 Task: Create a task  Implement a feature for users to share content with friends , assign it to team member softage.8@softage.net in the project UltraTech and update the status of the task to  Off Track , set the priority of the task to Medium.
Action: Mouse moved to (39, 401)
Screenshot: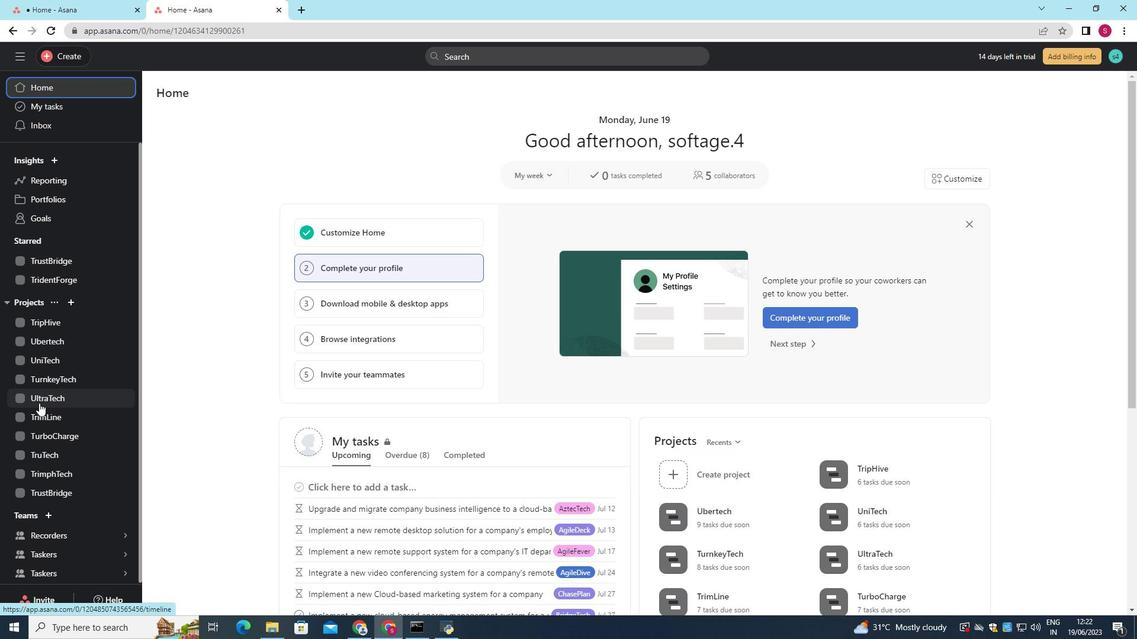 
Action: Mouse pressed left at (39, 401)
Screenshot: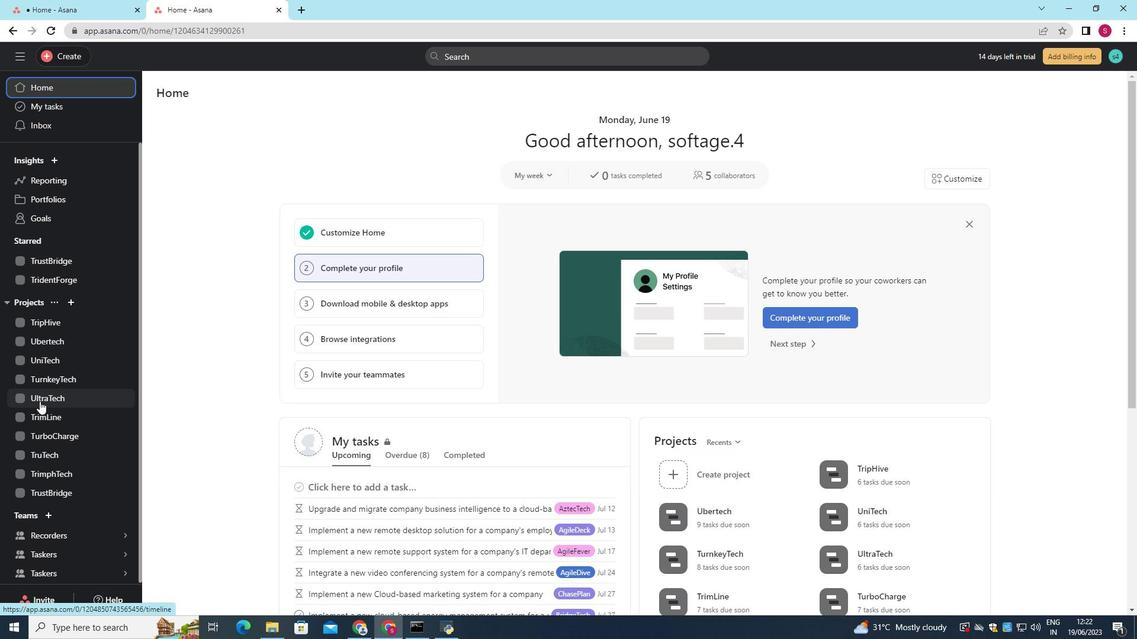 
Action: Mouse moved to (417, 352)
Screenshot: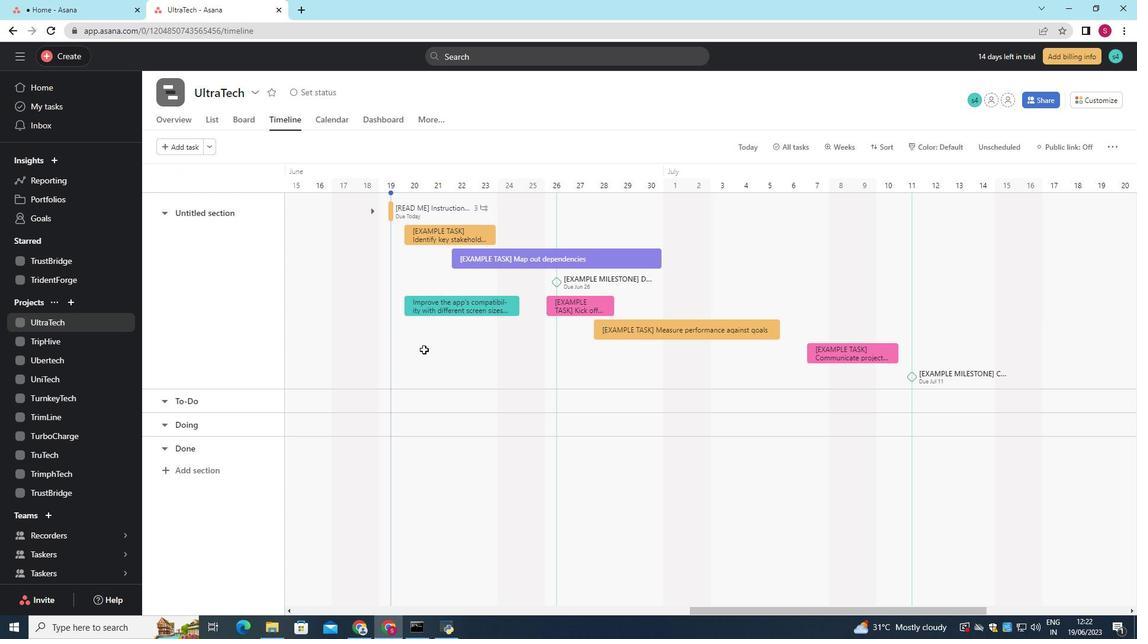 
Action: Mouse pressed left at (417, 352)
Screenshot: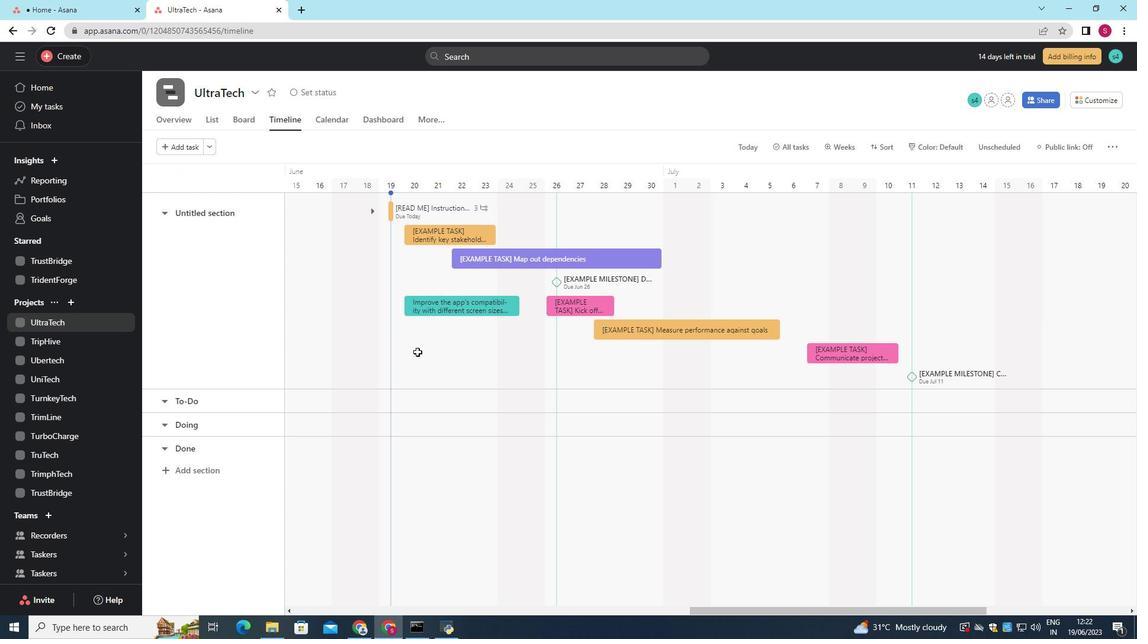 
Action: Mouse moved to (410, 357)
Screenshot: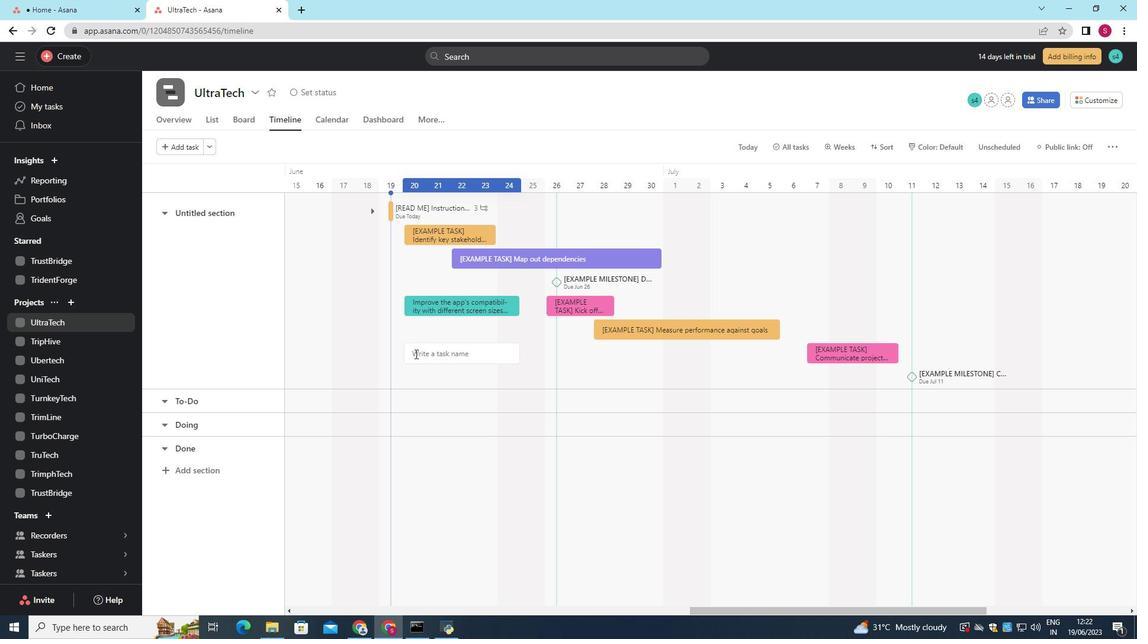 
Action: Key pressed <Key.shift>Implement<Key.space>a<Key.space>feature<Key.space>for<Key.space>users<Key.space>to<Key.space>share<Key.space>content<Key.space>with<Key.space>friends
Screenshot: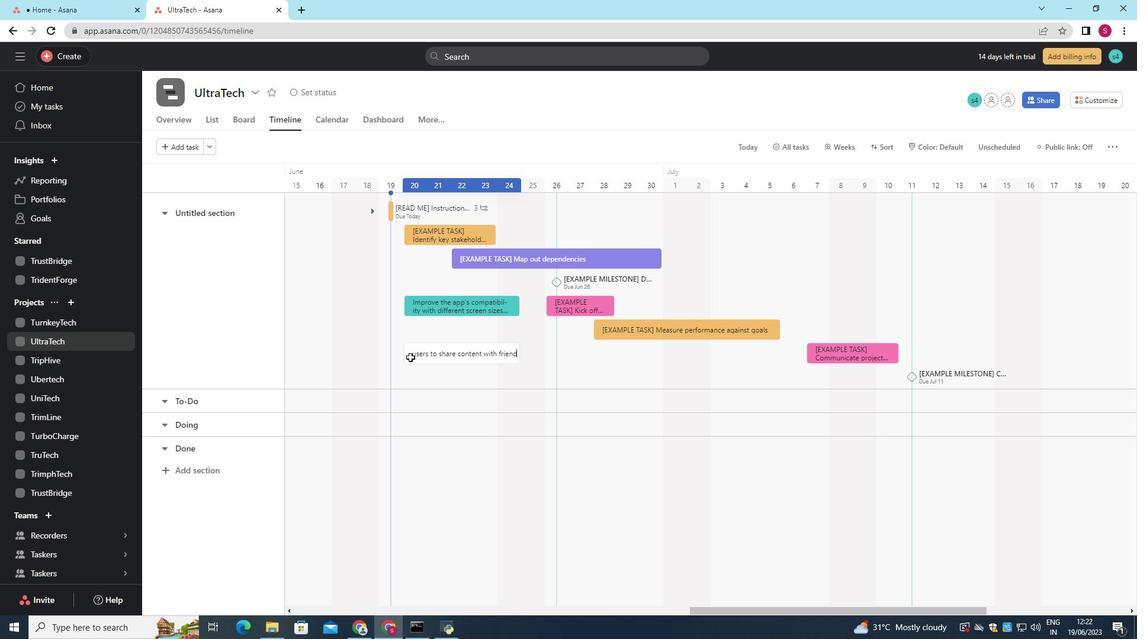 
Action: Mouse moved to (521, 309)
Screenshot: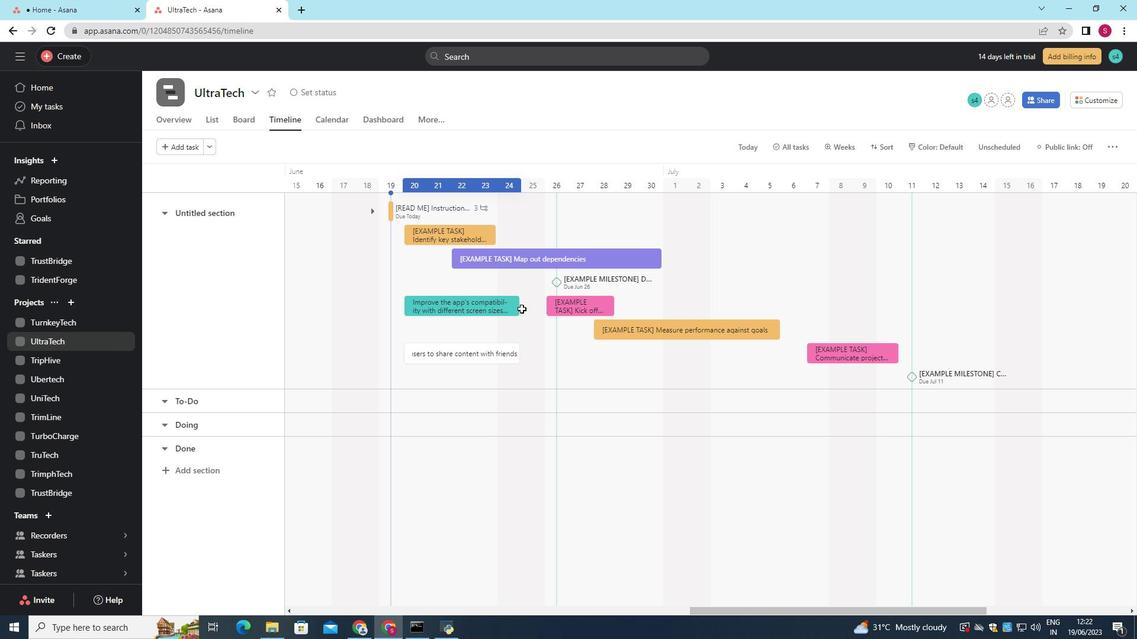 
Action: Key pressed <Key.enter>
Screenshot: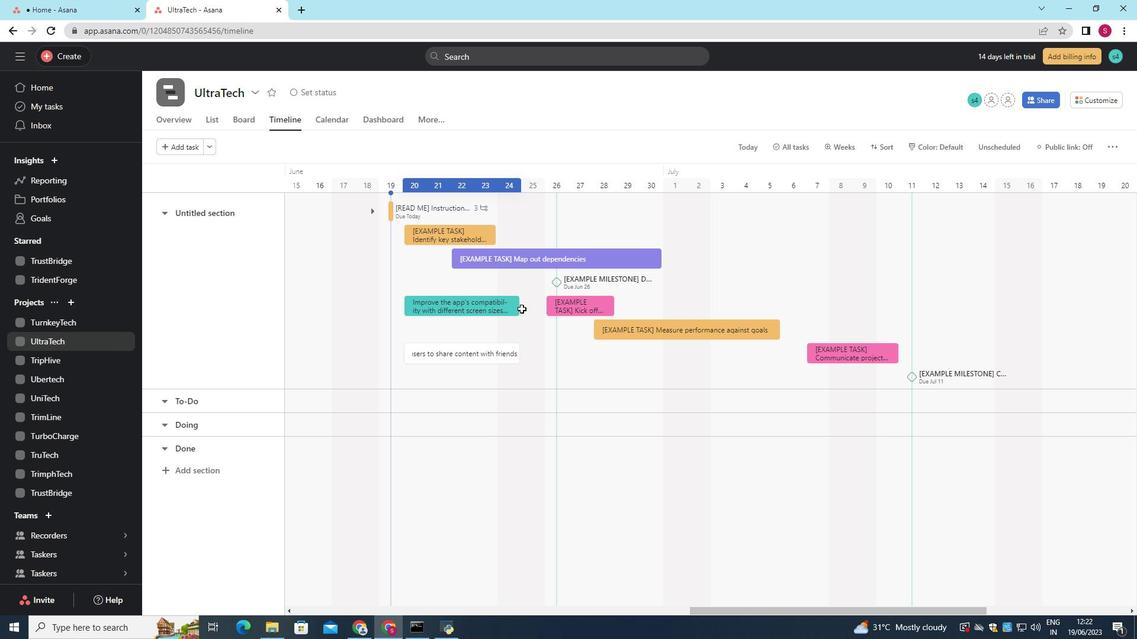 
Action: Mouse moved to (479, 348)
Screenshot: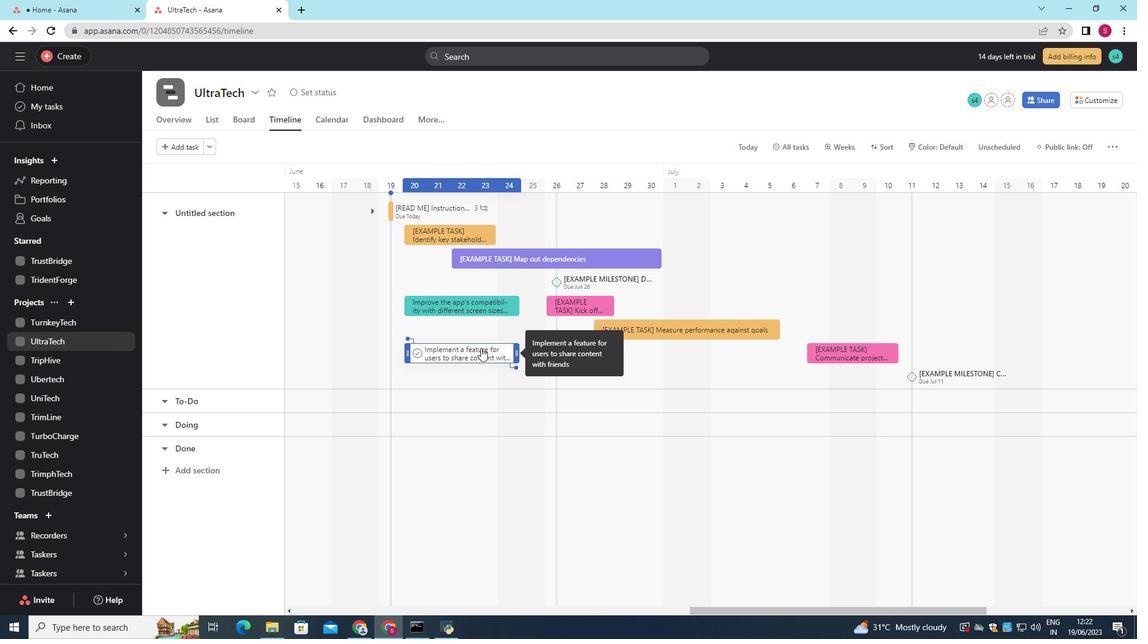 
Action: Mouse pressed left at (479, 348)
Screenshot: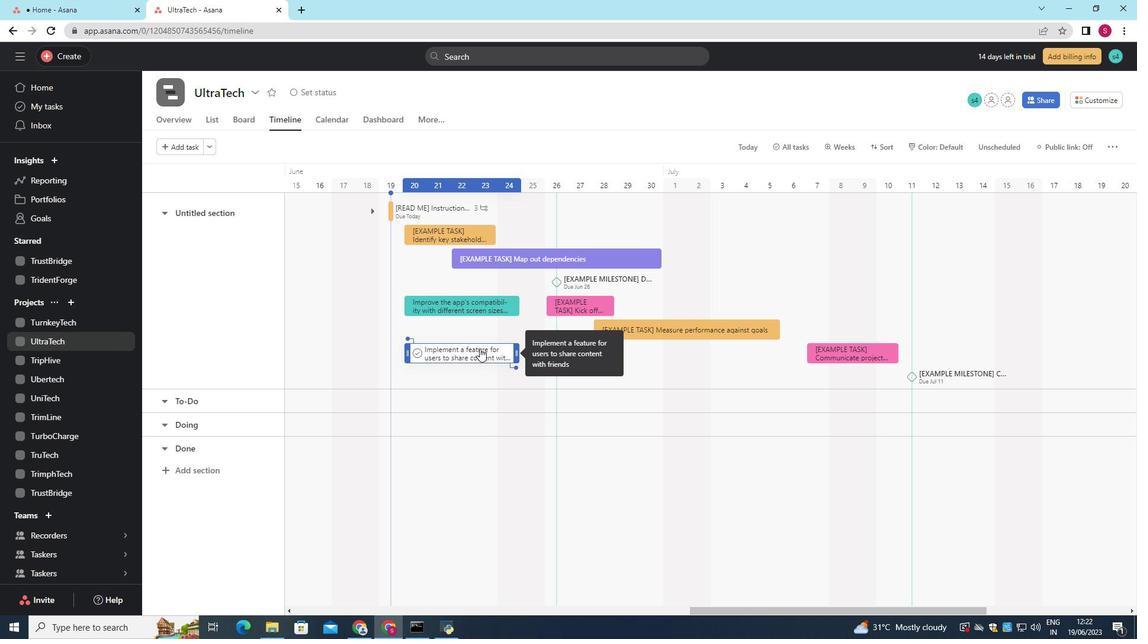 
Action: Mouse moved to (876, 230)
Screenshot: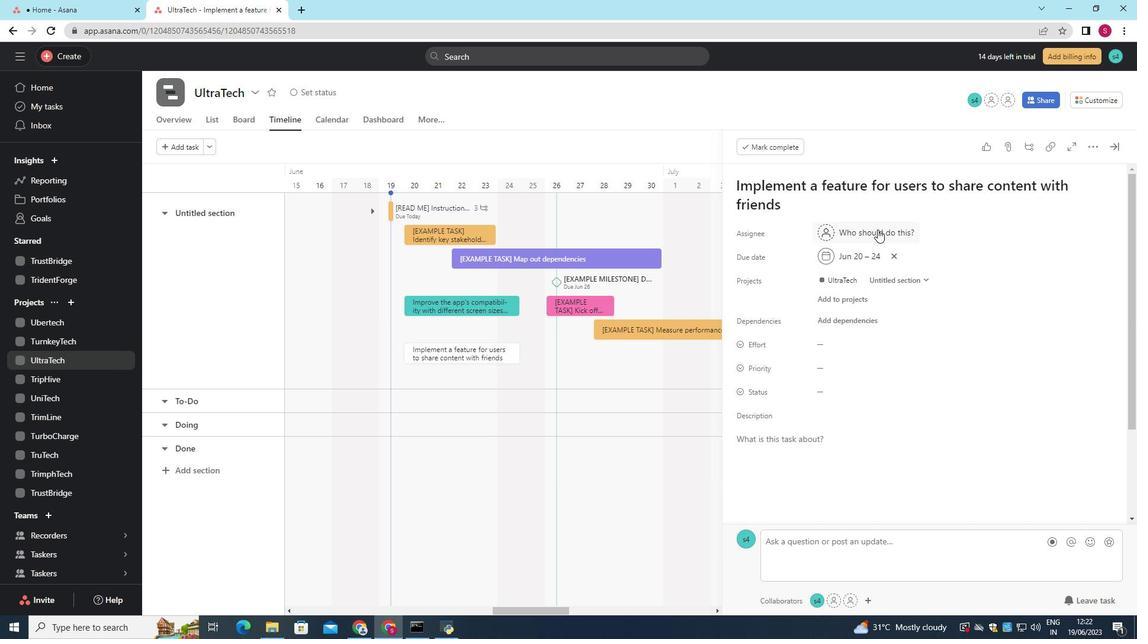 
Action: Mouse pressed left at (876, 230)
Screenshot: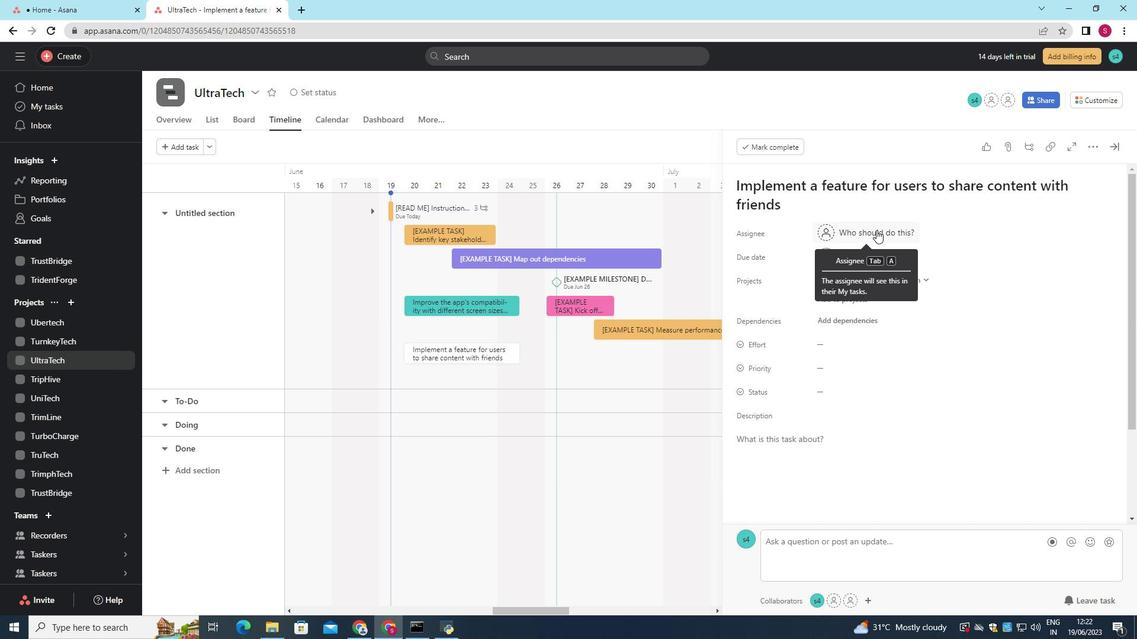 
Action: Mouse moved to (851, 245)
Screenshot: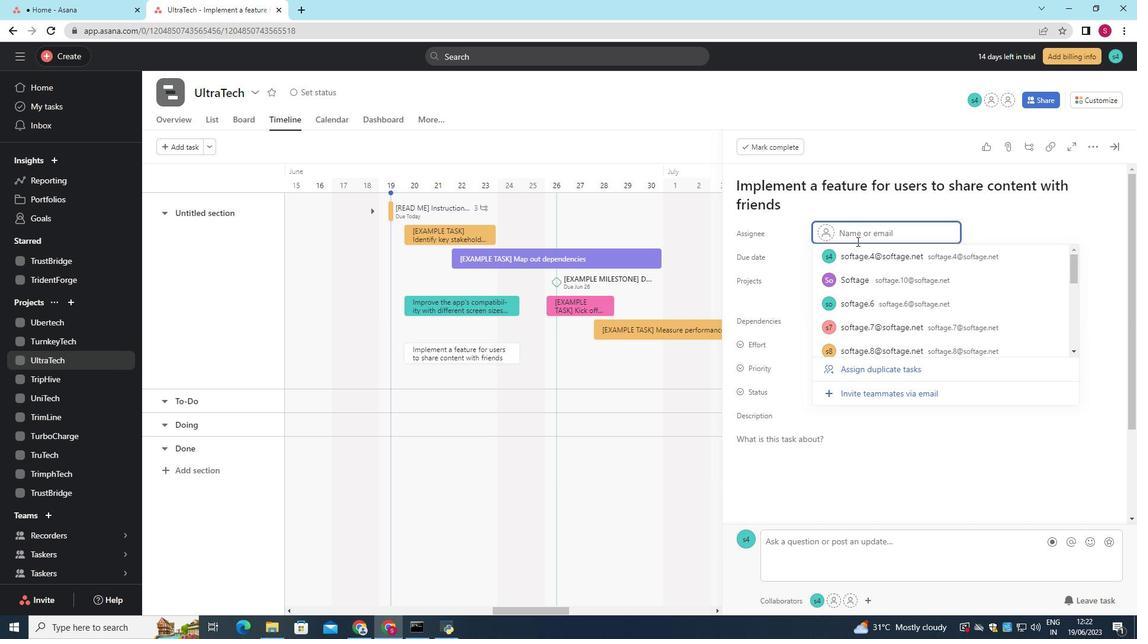 
Action: Key pressed softage.8<Key.shift>@softage.net<Key.enter>
Screenshot: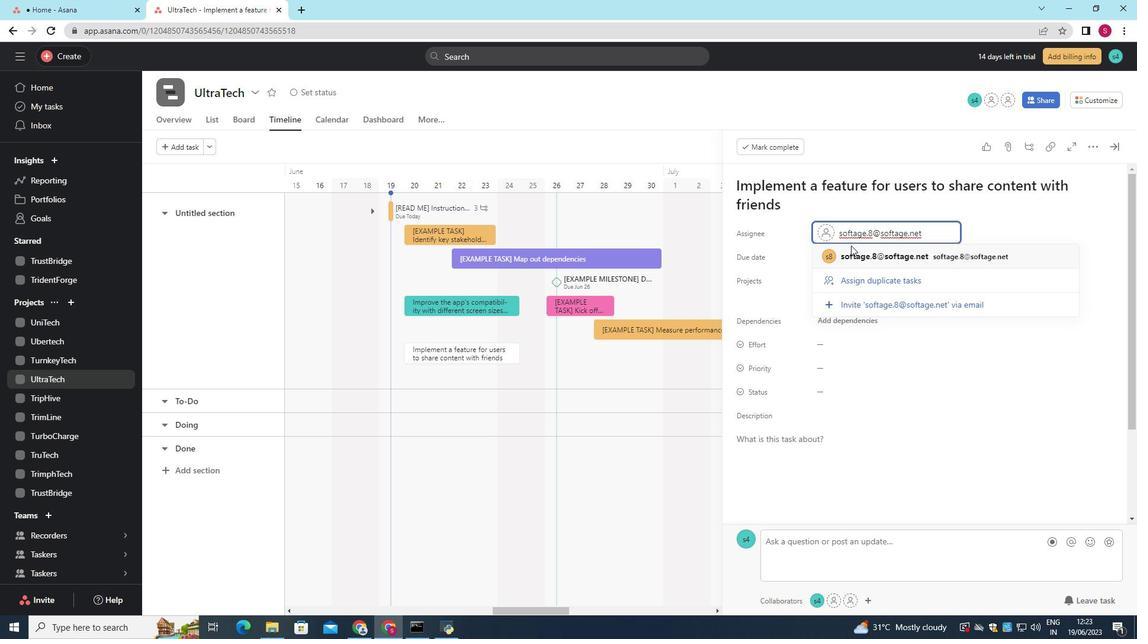 
Action: Mouse moved to (871, 398)
Screenshot: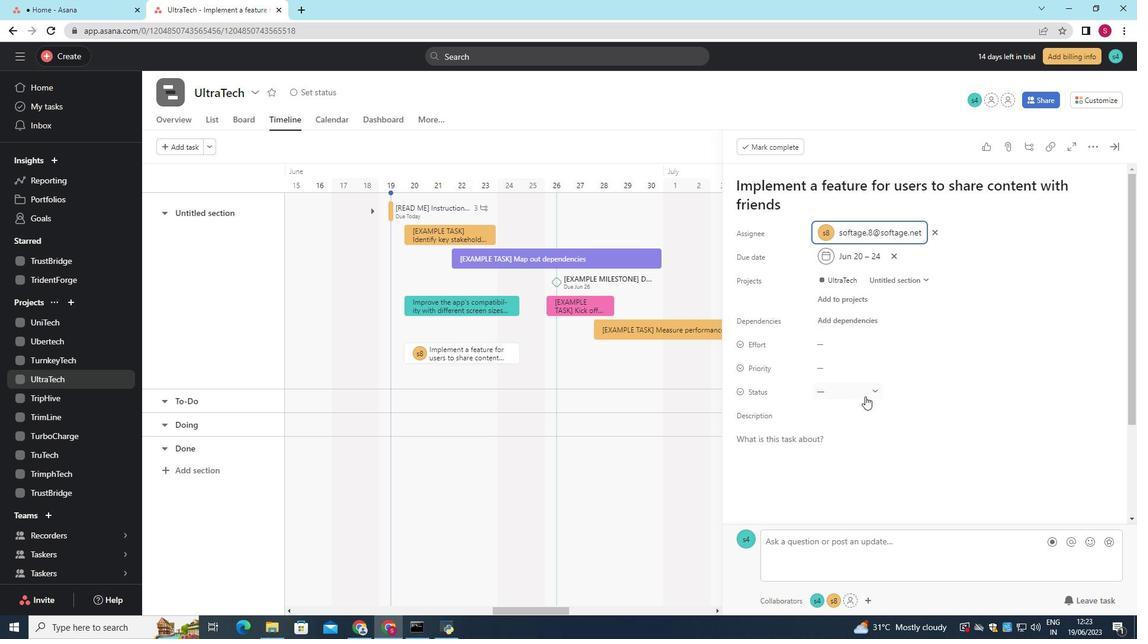 
Action: Mouse pressed left at (871, 398)
Screenshot: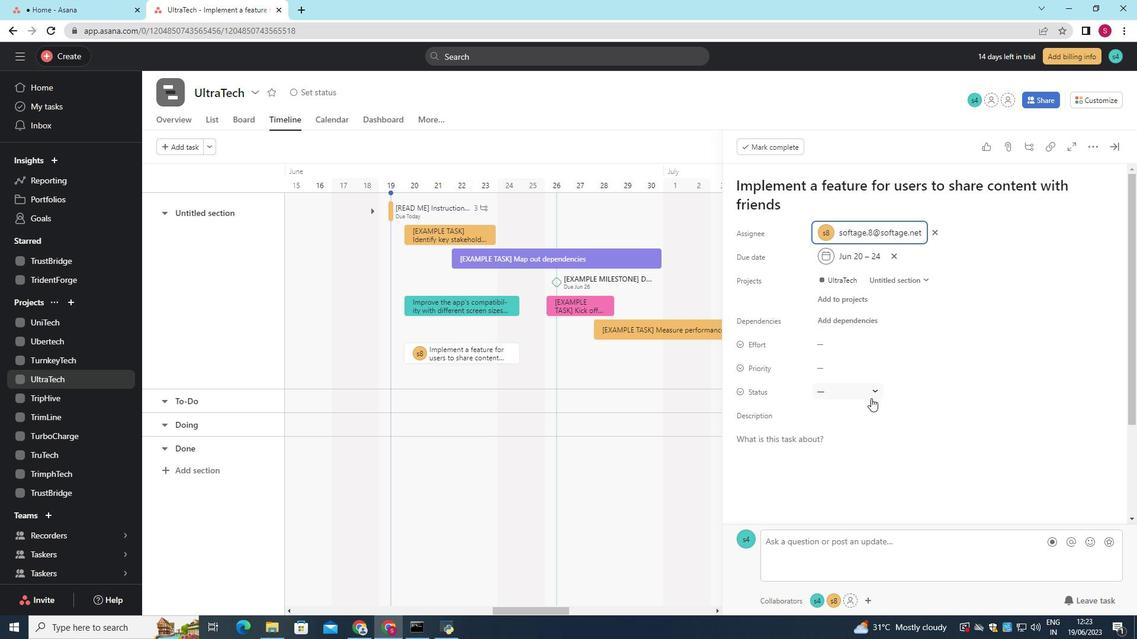 
Action: Mouse moved to (855, 473)
Screenshot: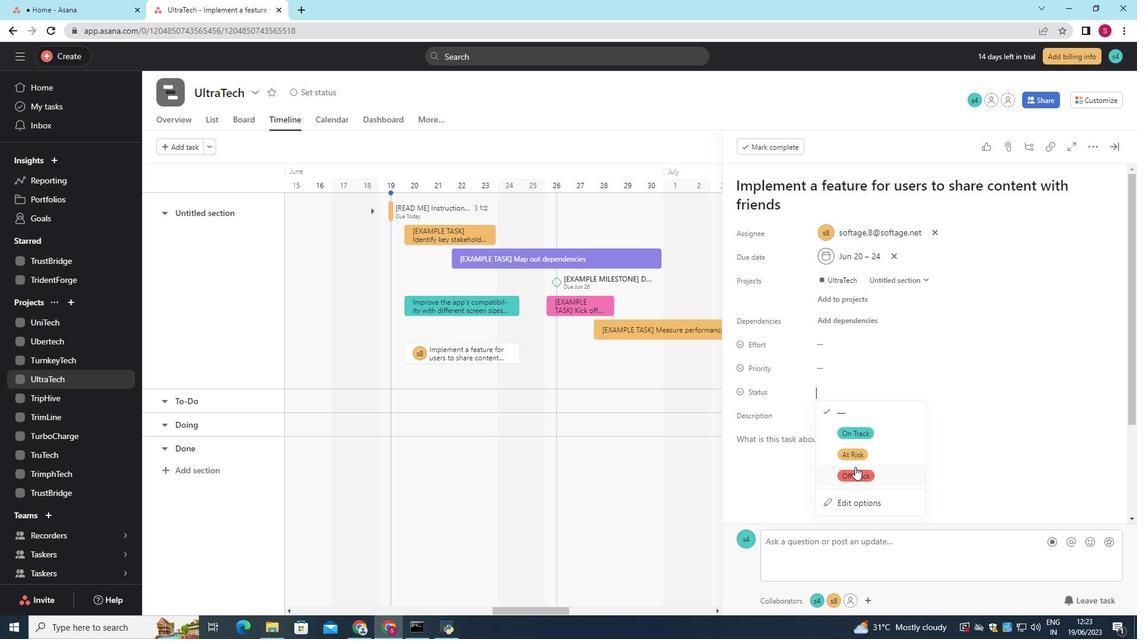 
Action: Mouse pressed left at (855, 473)
Screenshot: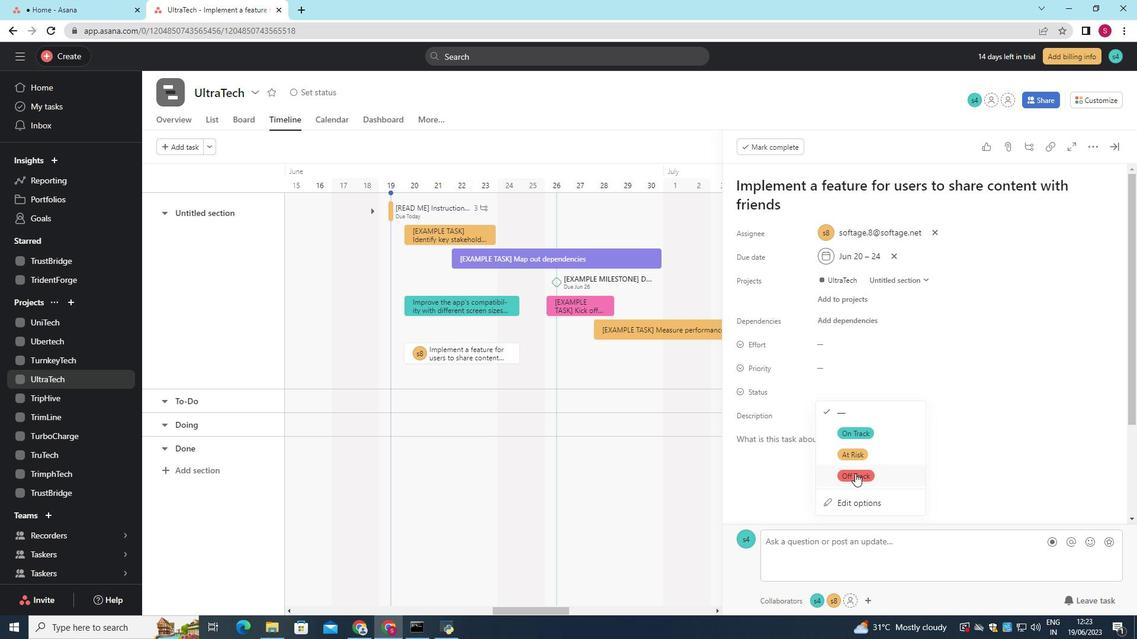 
Action: Mouse moved to (864, 363)
Screenshot: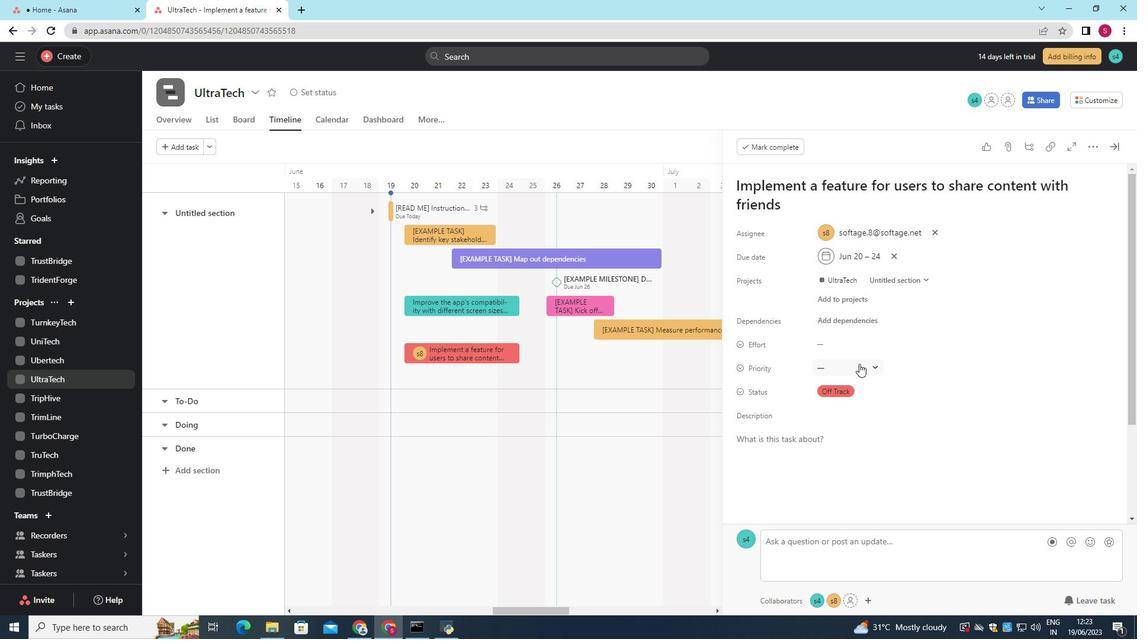 
Action: Mouse pressed left at (864, 363)
Screenshot: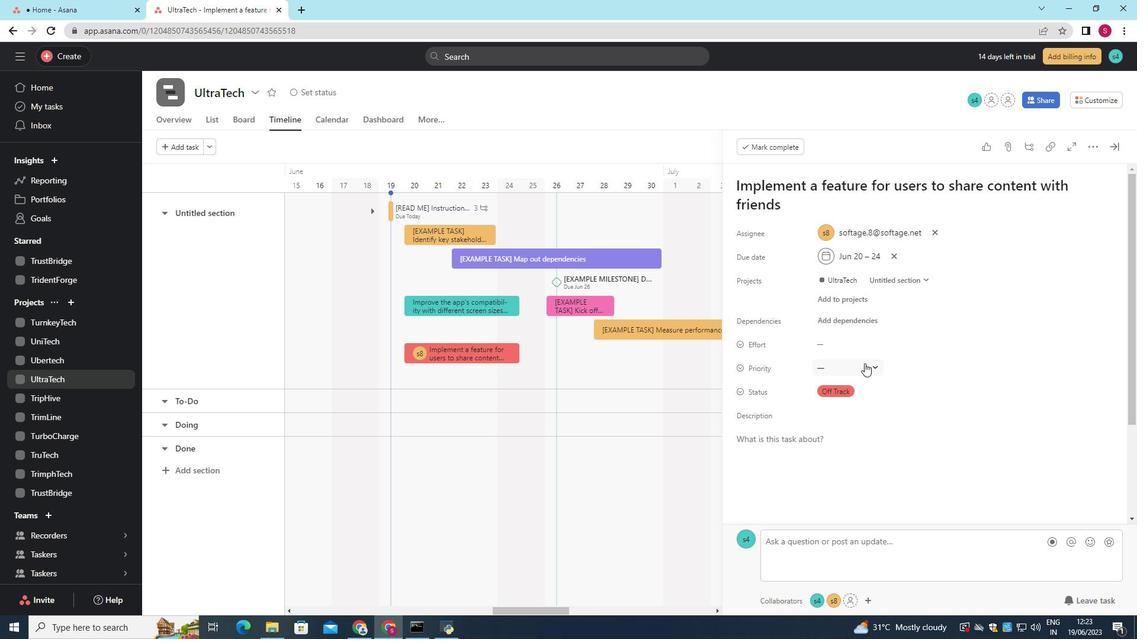 
Action: Mouse moved to (856, 426)
Screenshot: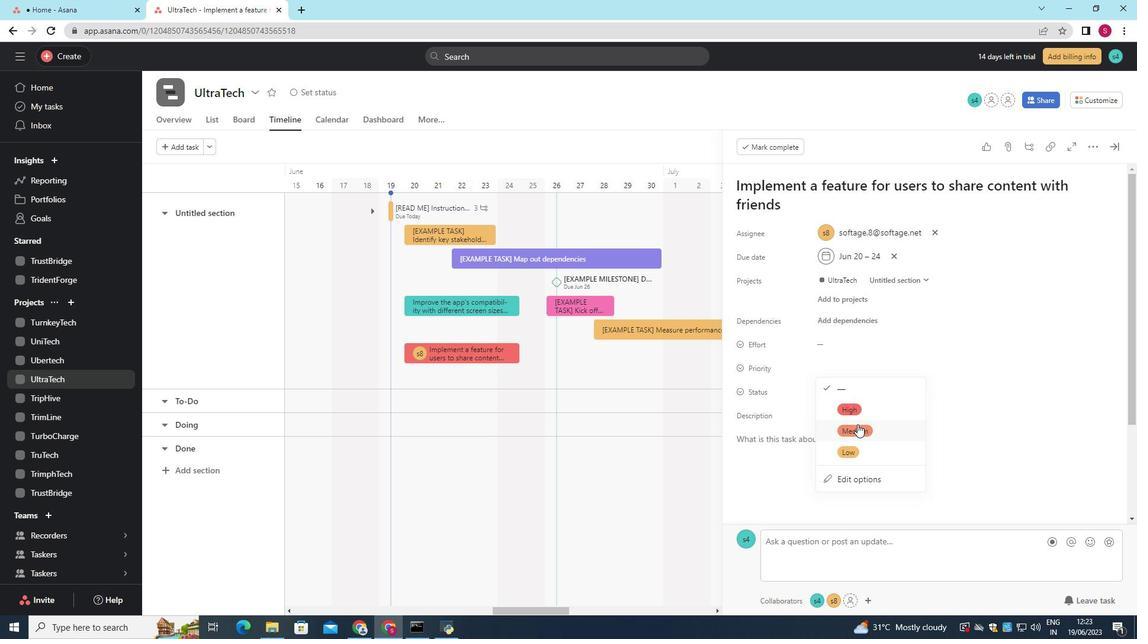 
Action: Mouse pressed left at (856, 426)
Screenshot: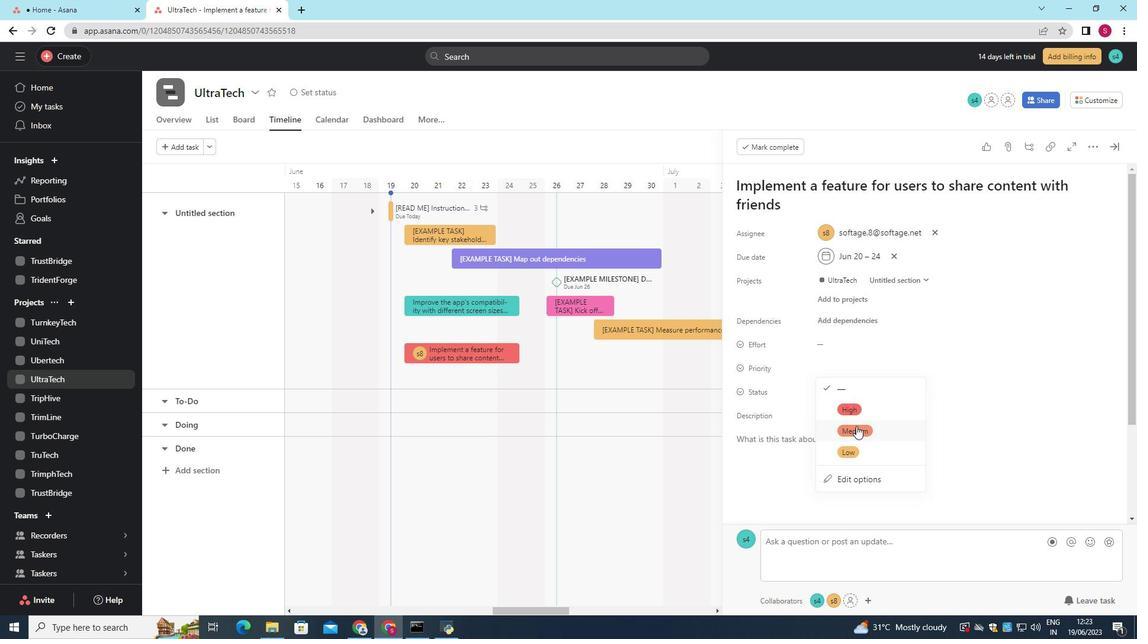 
Action: Mouse moved to (857, 424)
Screenshot: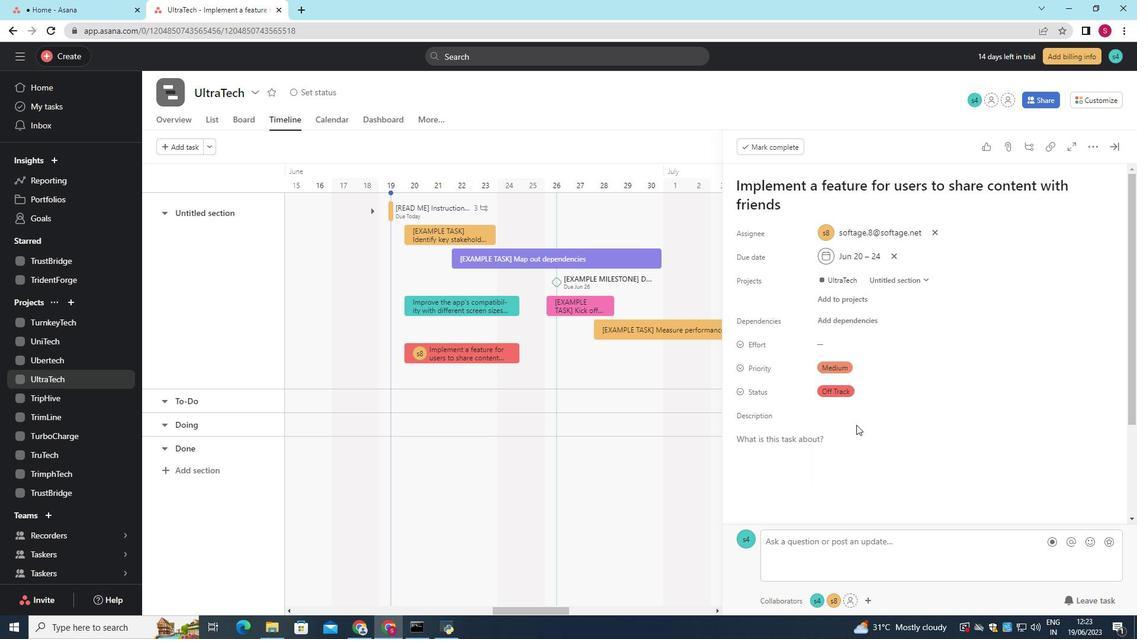 
